 Task: Create in the project ZephyrTech in Backlog an issue 'Integrate a new virtual assistant feature into an existing mobile application to enhance user experience and convenience', assign it to team member softage.3@softage.net and change the status to IN PROGRESS.
Action: Mouse moved to (37, 185)
Screenshot: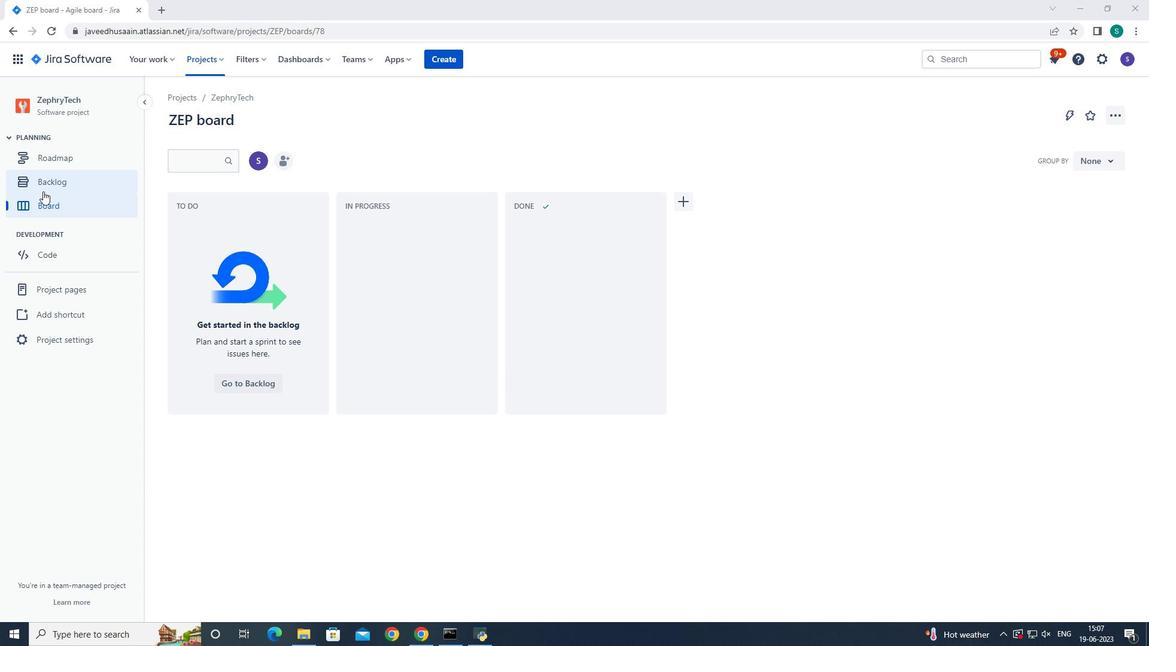 
Action: Mouse pressed left at (37, 185)
Screenshot: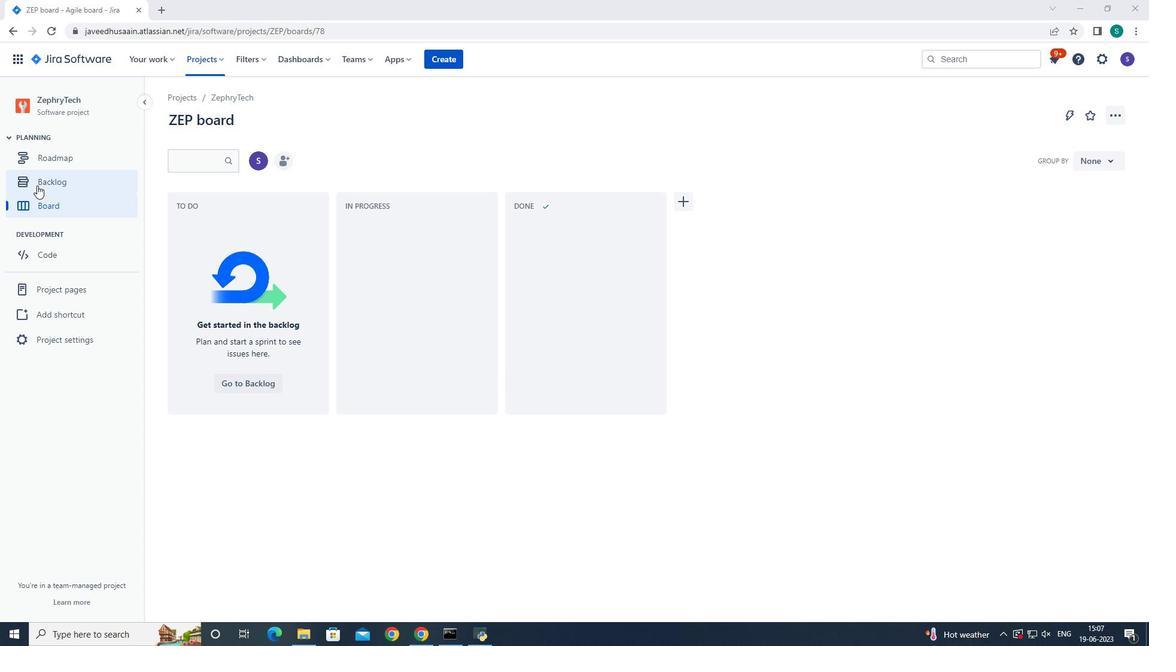 
Action: Mouse moved to (383, 239)
Screenshot: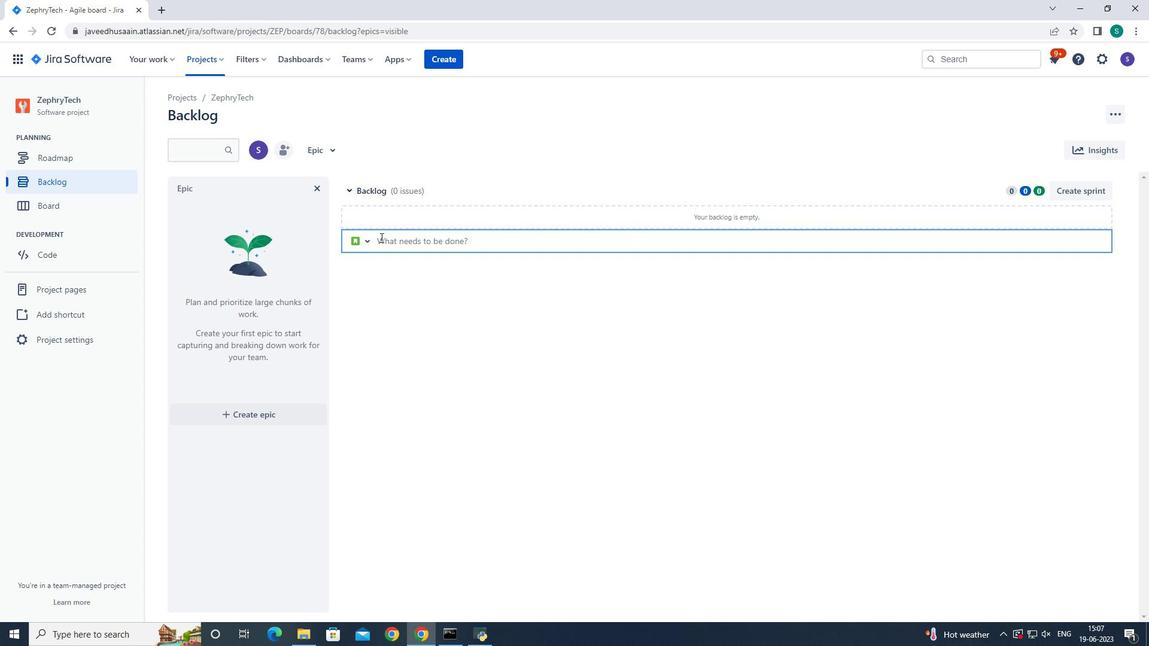 
Action: Mouse pressed left at (383, 239)
Screenshot: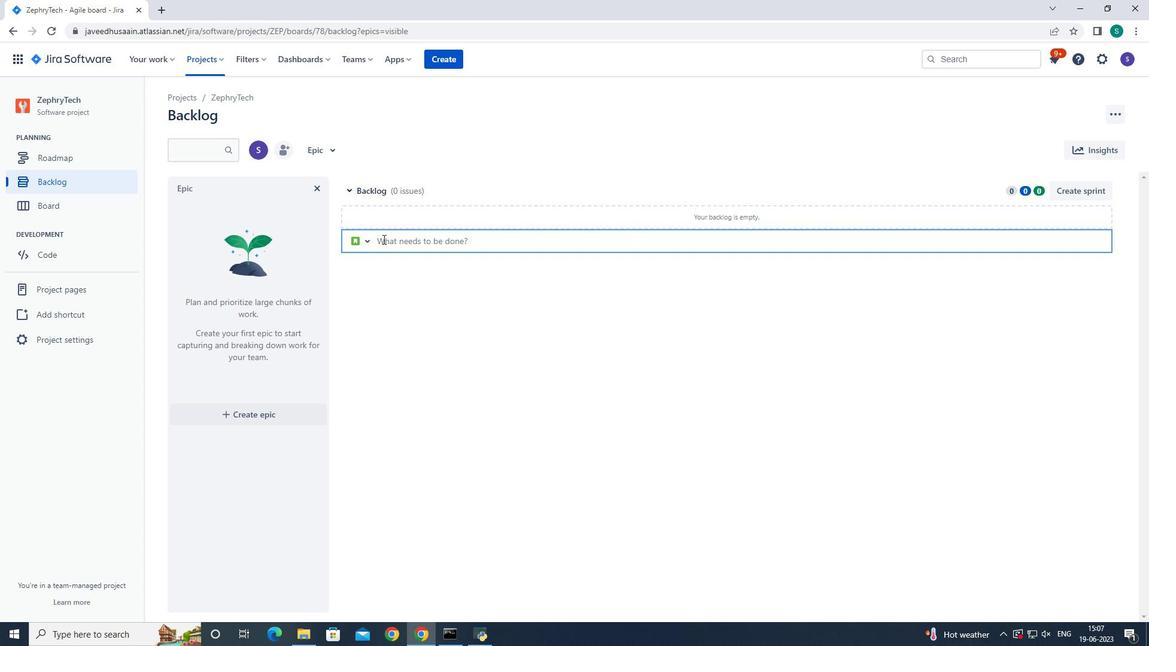 
Action: Mouse moved to (383, 239)
Screenshot: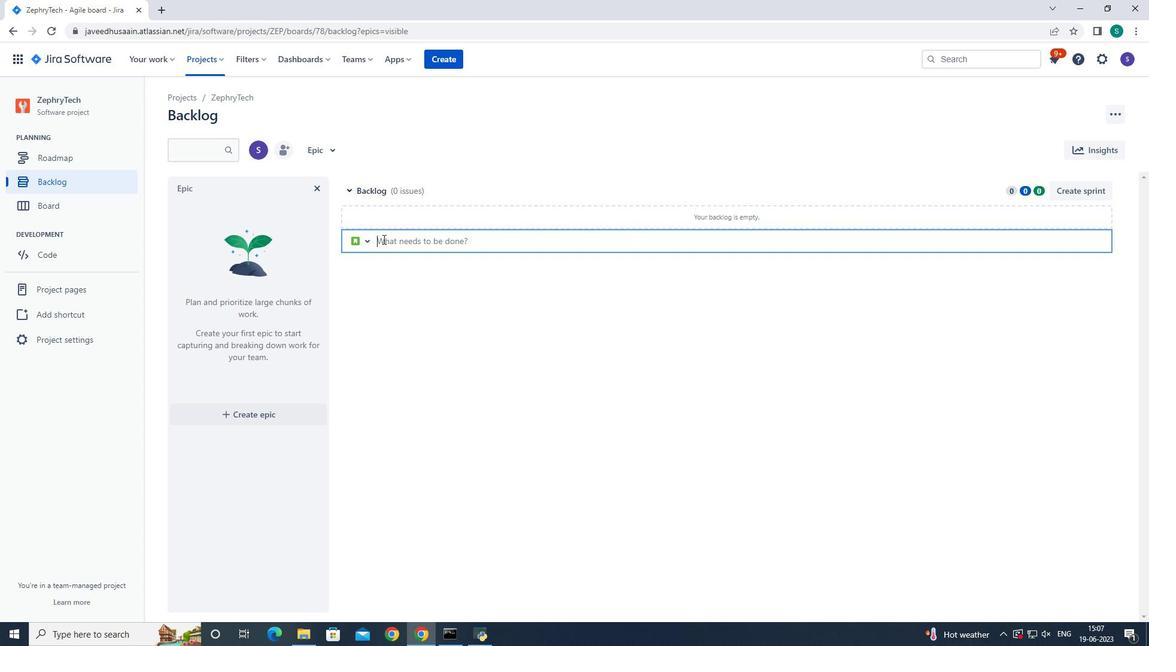 
Action: Key pressed <Key.shift>Integrate<Key.space>a<Key.space>new<Key.space>virtual<Key.space>assistant<Key.space>feature<Key.space>into<Key.space>an<Key.space>existing<Key.space>mobile<Key.space>application<Key.space>to<Key.space>enhance<Key.space>user<Key.space>experience<Key.space>and<Key.space>convenience<Key.enter>
Screenshot: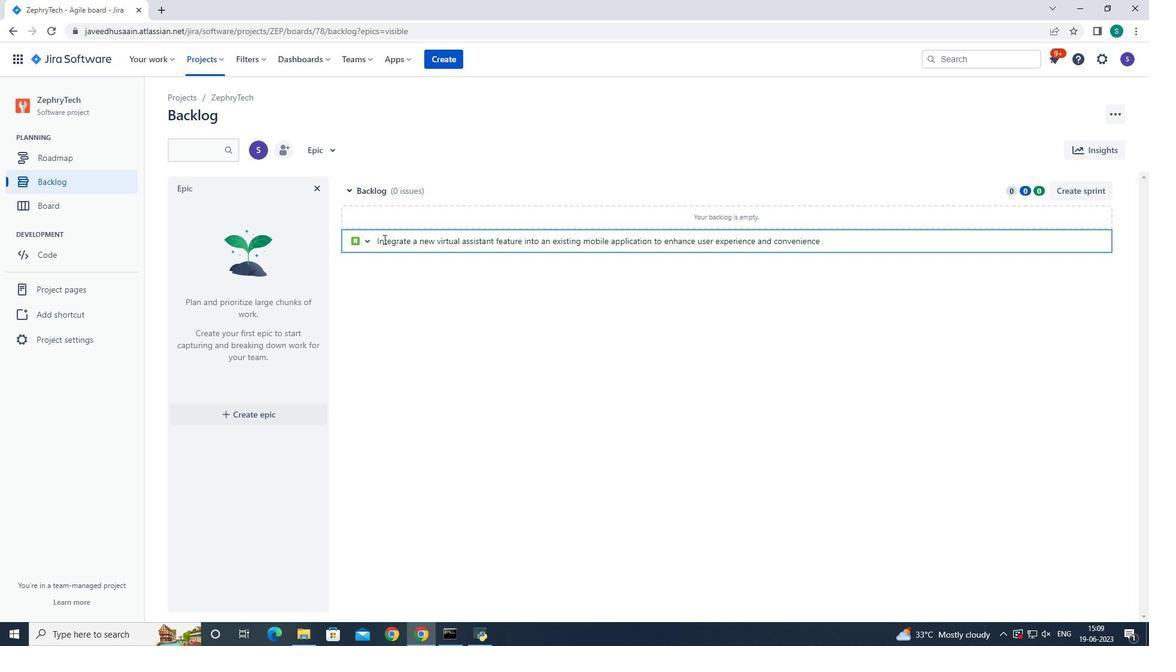 
Action: Mouse moved to (1074, 219)
Screenshot: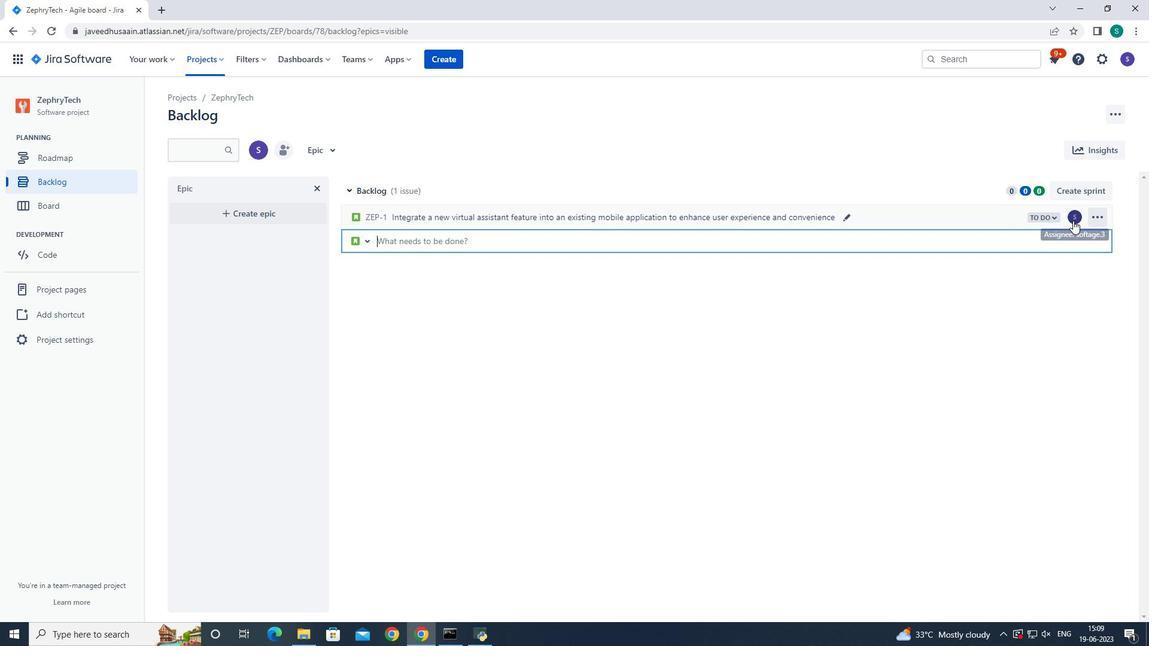 
Action: Mouse pressed left at (1074, 219)
Screenshot: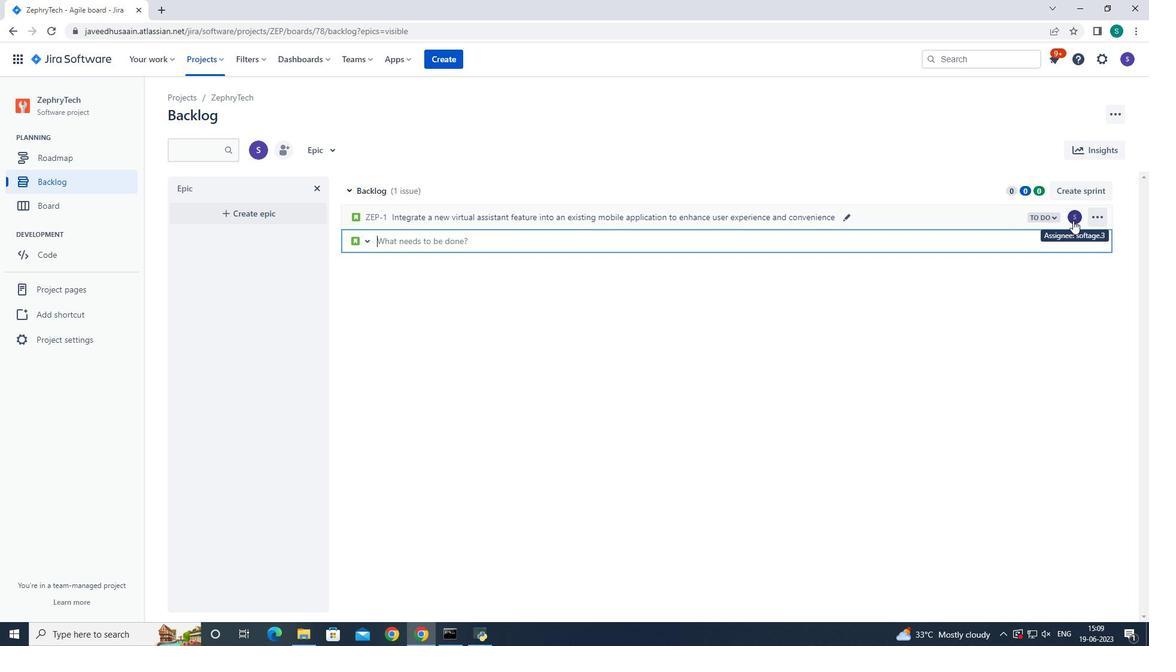 
Action: Mouse moved to (1063, 227)
Screenshot: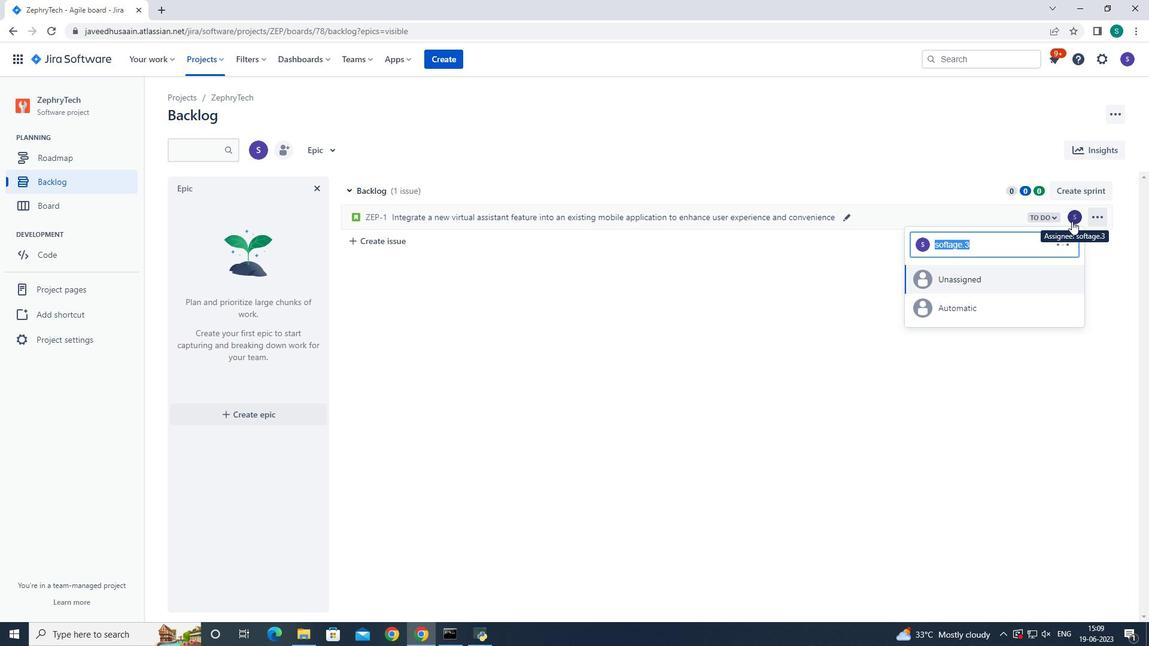 
Action: Key pressed <Key.backspace>sofatgre<Key.backspace><Key.backspace>e.3<Key.shift>@softage.net<Key.backspace><Key.backspace><Key.backspace><Key.backspace><Key.backspace><Key.backspace><Key.backspace><Key.backspace><Key.backspace>ftage.net<Key.backspace><Key.backspace><Key.backspace><Key.backspace><Key.backspace><Key.backspace><Key.backspace><Key.backspace><Key.backspace><Key.backspace><Key.backspace><Key.backspace><Key.backspace><Key.backspace><Key.backspace><Key.backspace><Key.backspace><Key.backspace><Key.backspace><Key.backspace><Key.backspace><Key.backspace><Key.backspace><Key.backspace><Key.backspace><Key.backspace><Key.backspace><Key.backspace><Key.backspace>softage.3<Key.shift>@softage.net
Screenshot: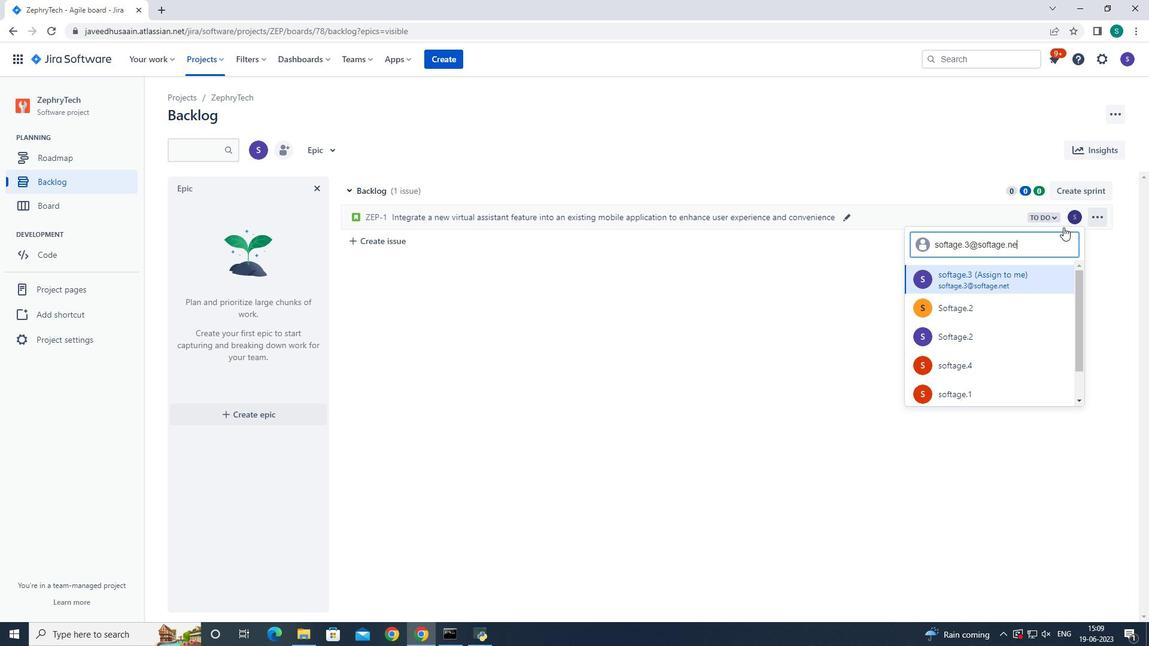 
Action: Mouse moved to (981, 272)
Screenshot: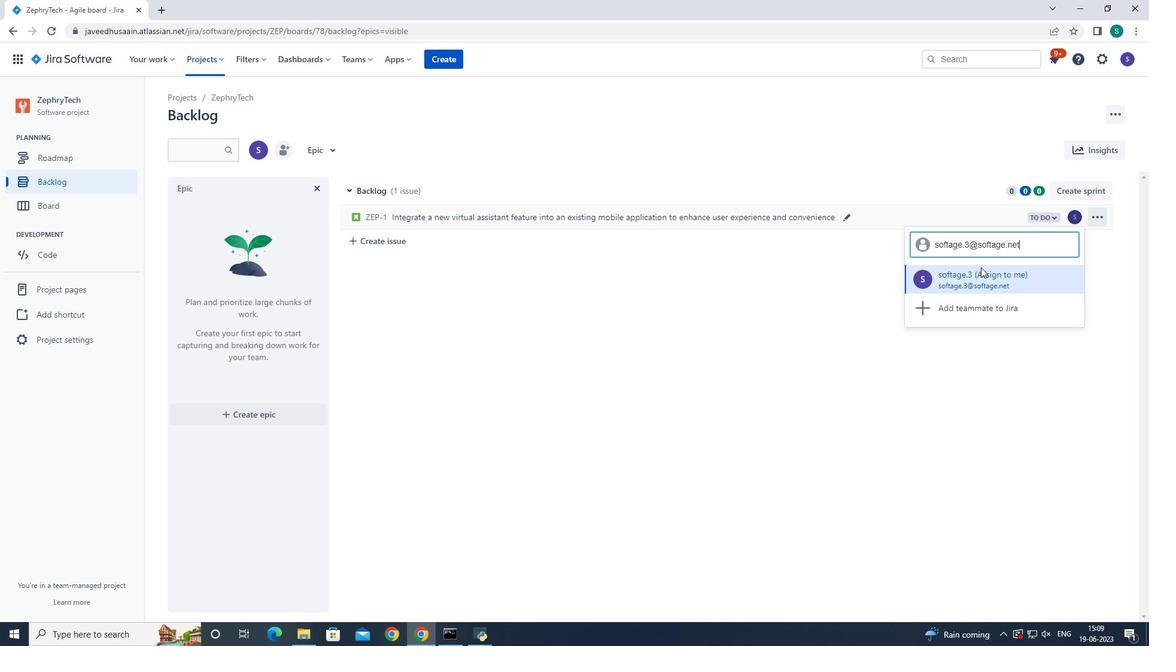 
Action: Mouse pressed left at (981, 272)
Screenshot: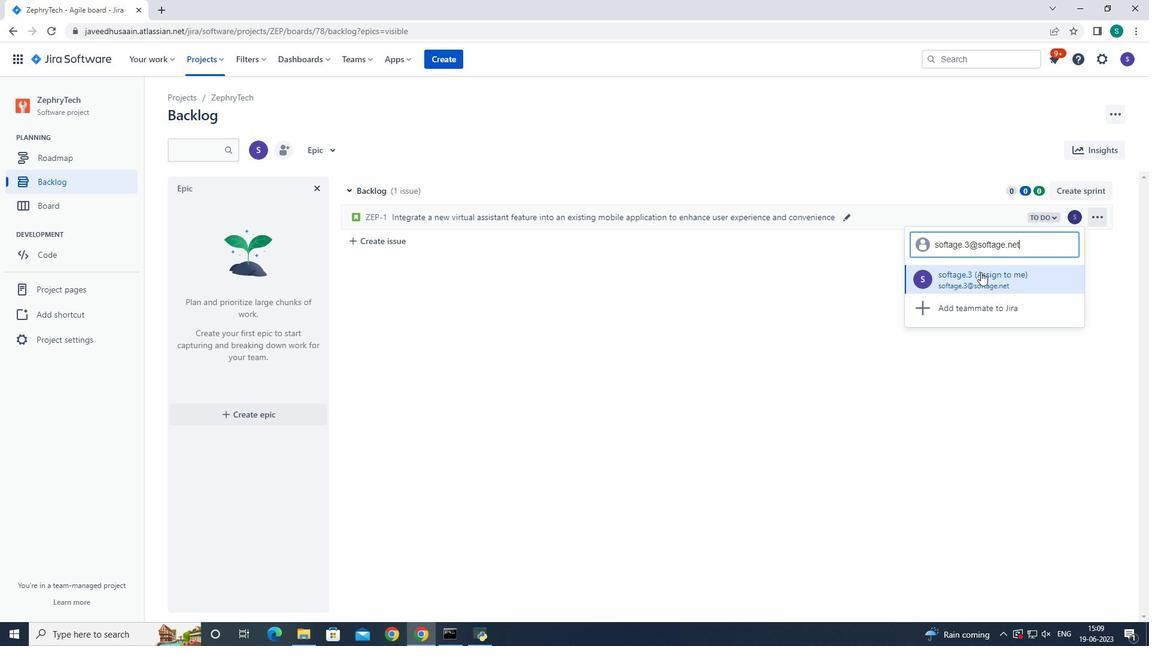 
Action: Mouse moved to (1056, 216)
Screenshot: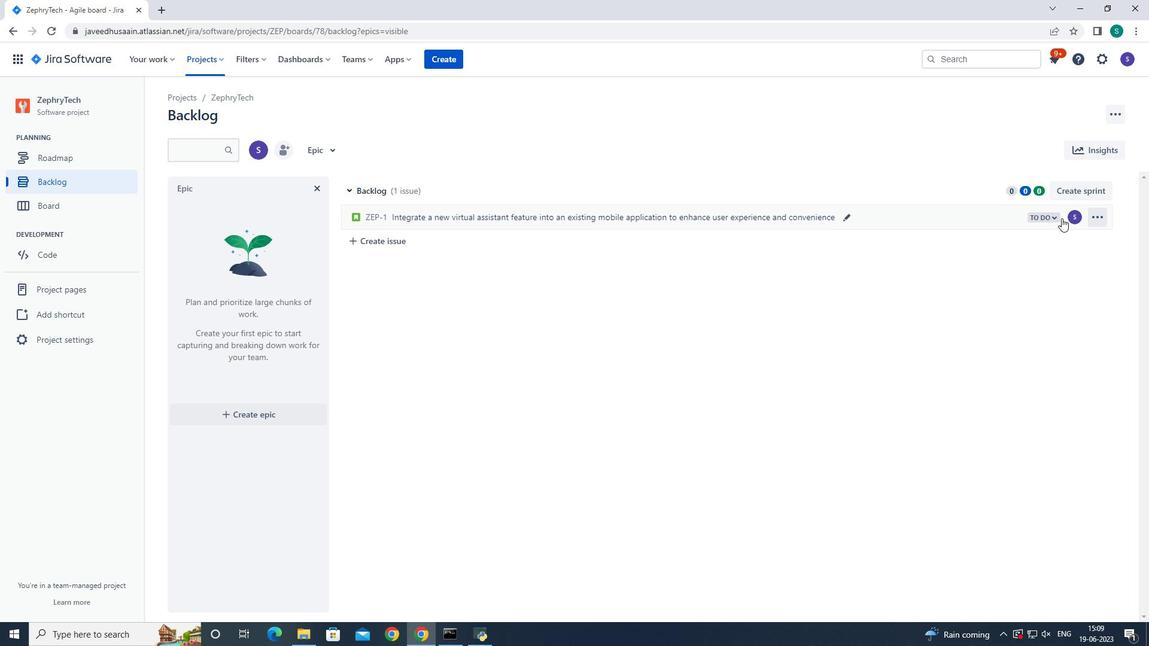 
Action: Mouse pressed left at (1056, 216)
Screenshot: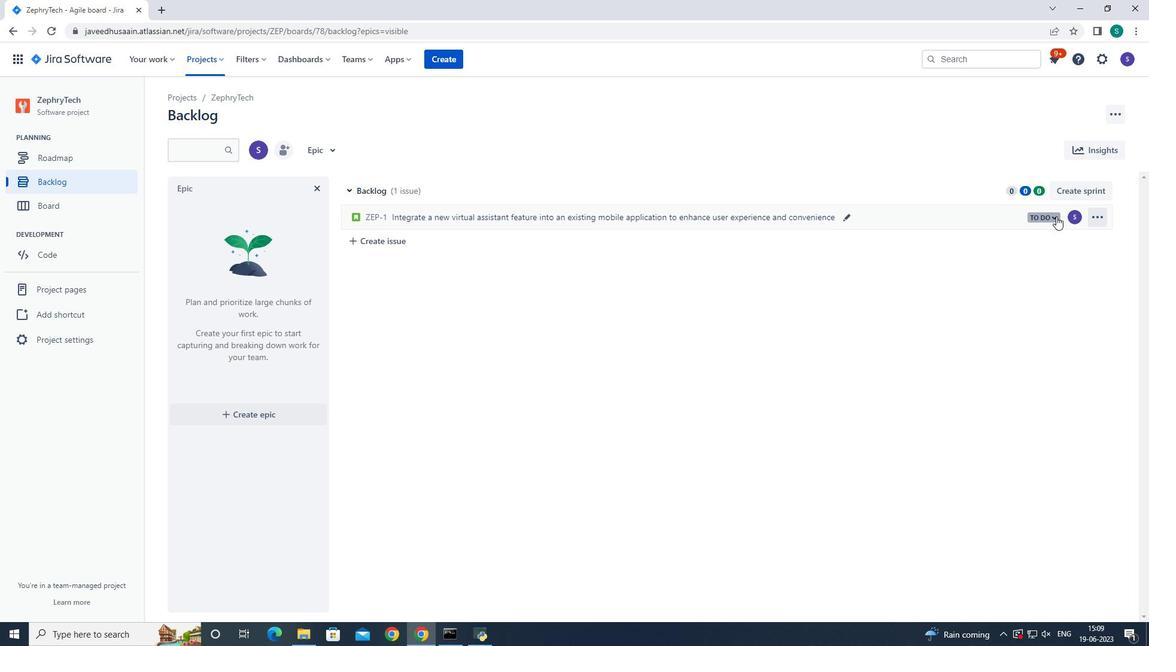 
Action: Mouse moved to (948, 243)
Screenshot: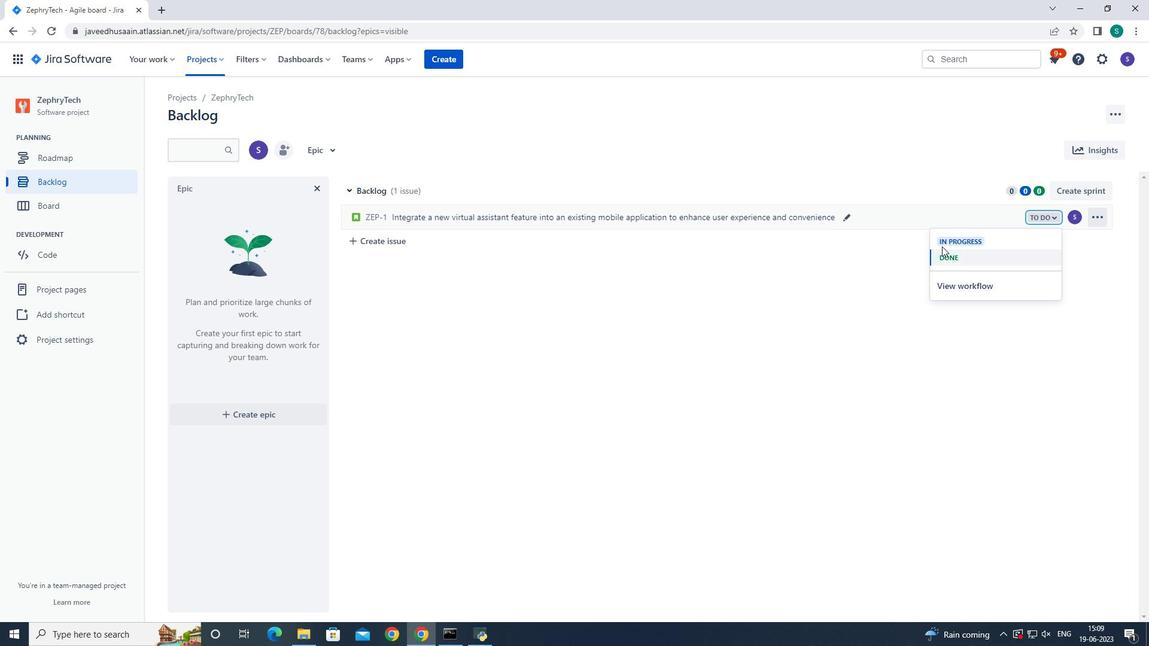 
Action: Mouse pressed left at (948, 243)
Screenshot: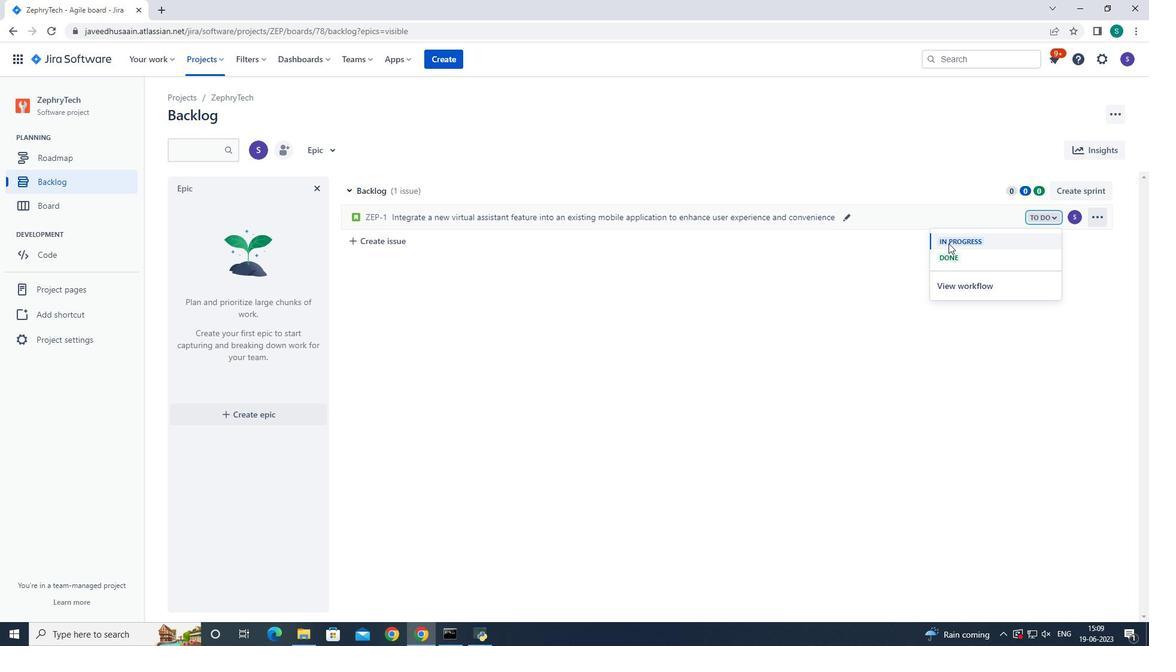 
